 Task: Create New Employee with Employee Name: Layla Garcia, Address Line1: 477 Euclid Dr., Address Line2: Mesa, Address Line3:  AZ 85203, Cell Number: 306-245-4095
Action: Mouse pressed left at (196, 34)
Screenshot: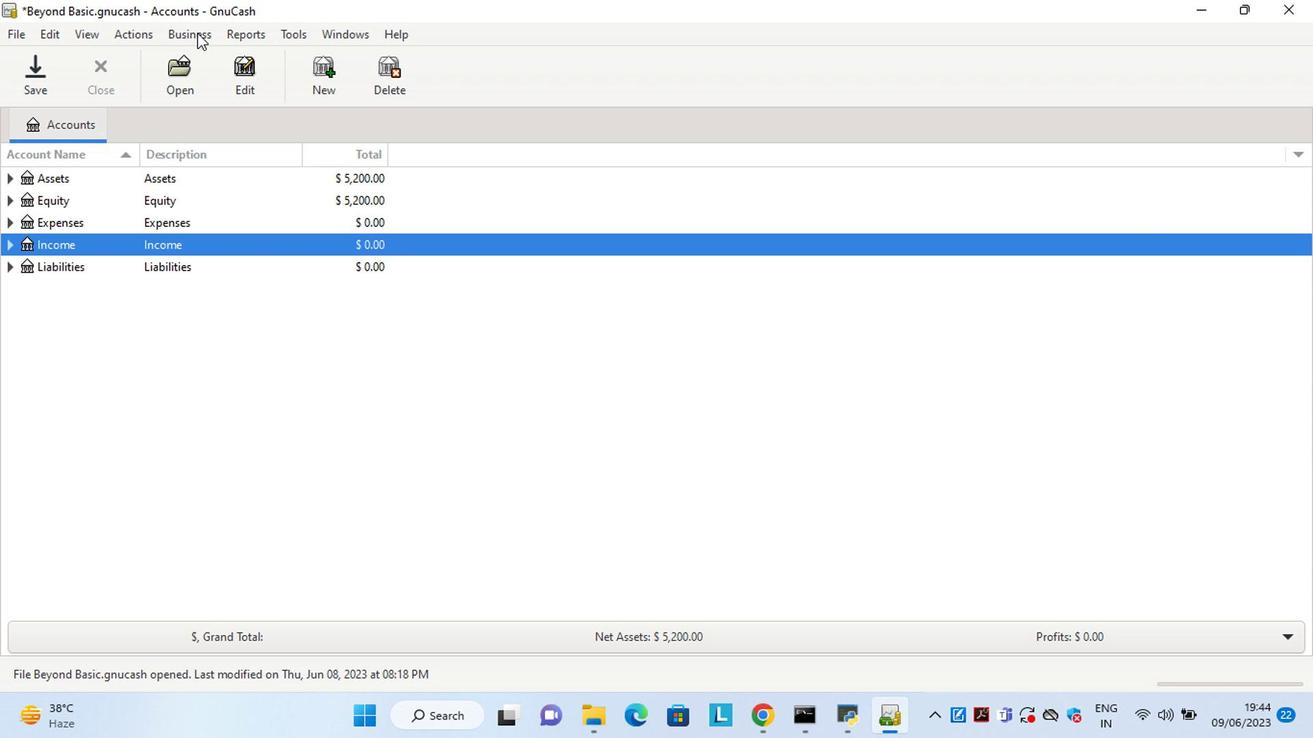 
Action: Mouse moved to (418, 132)
Screenshot: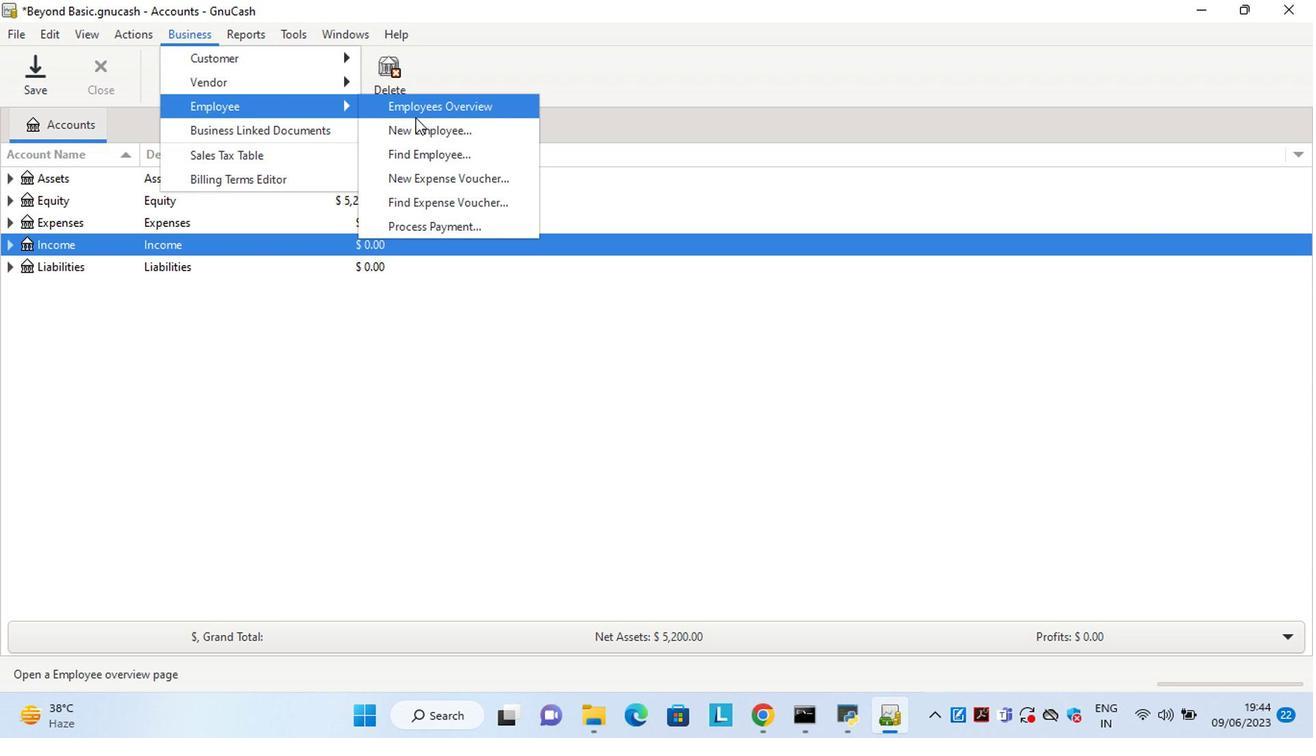 
Action: Mouse pressed left at (418, 132)
Screenshot: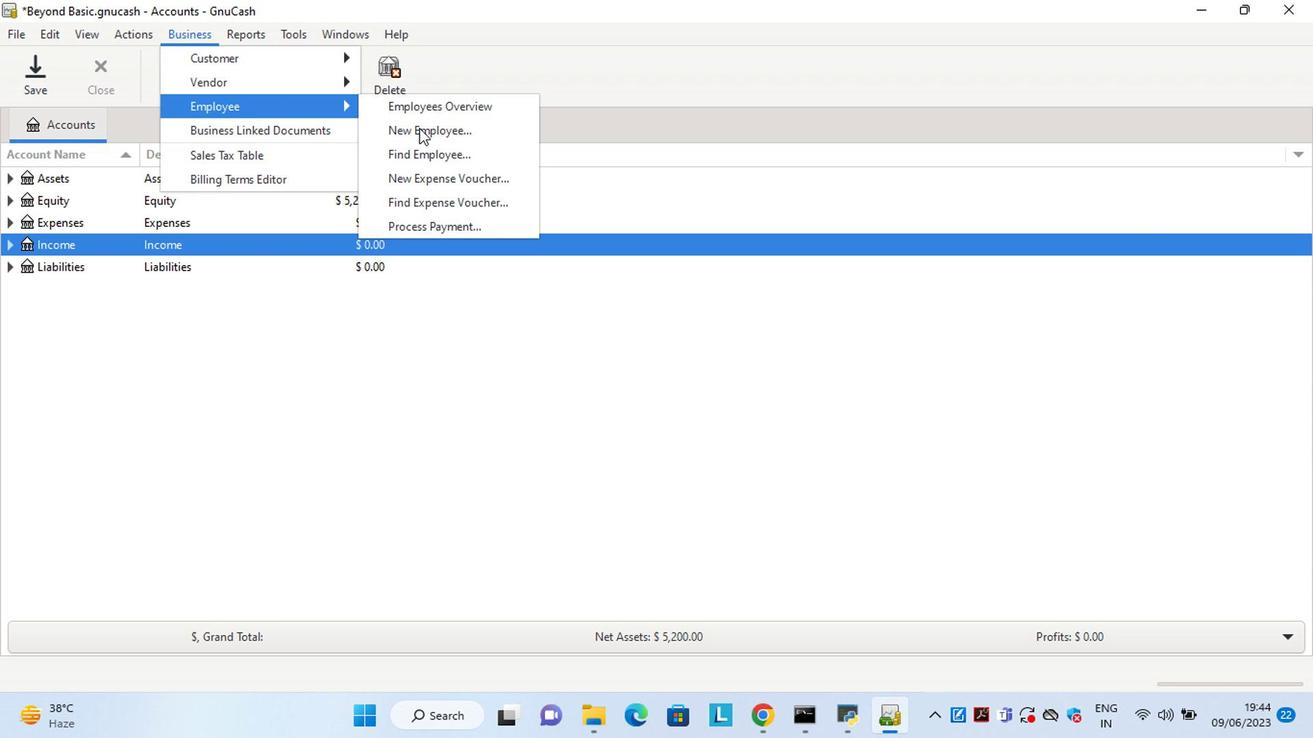 
Action: Mouse moved to (643, 294)
Screenshot: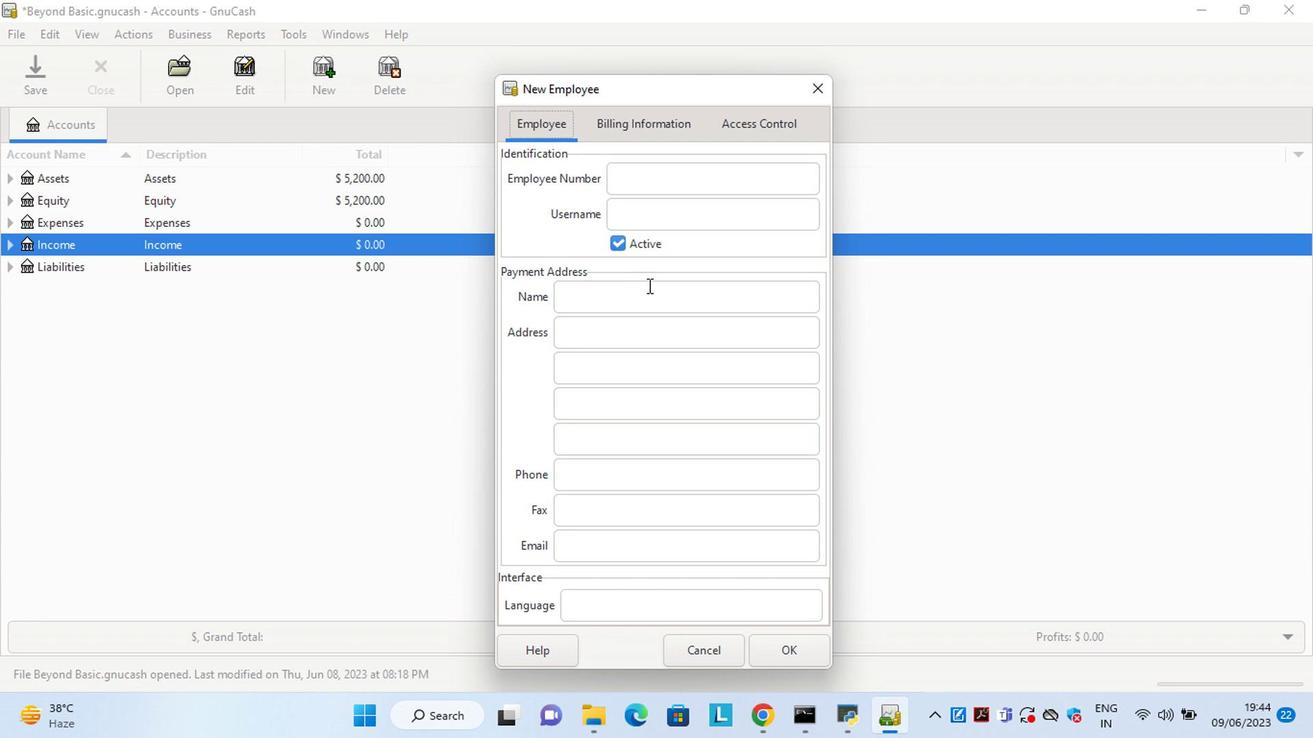 
Action: Mouse pressed left at (643, 294)
Screenshot: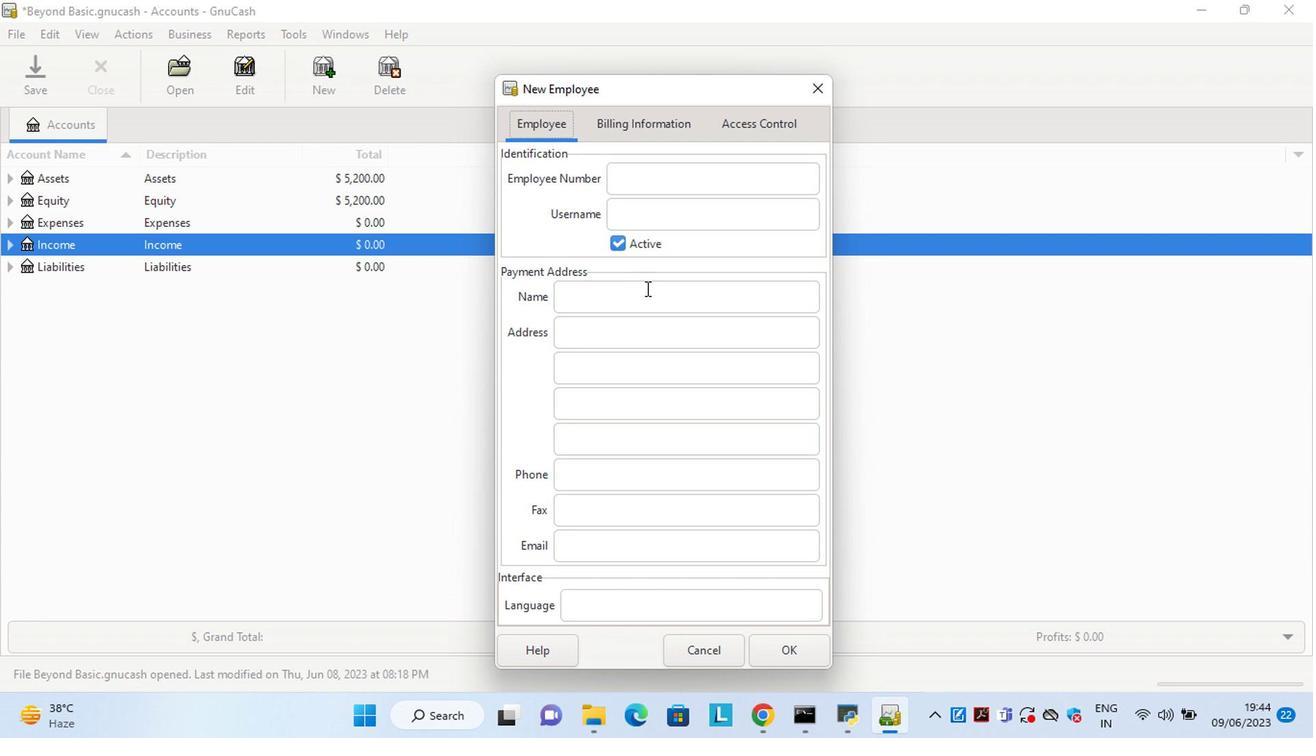 
Action: Key pressed <Key.shift>Layla<Key.space><Key.shift>Garcia<Key.space><Key.backspace><Key.tab>477<Key.space><Key.shift>Euclid<Key.space><Key.shift>Dr.<Key.tab><Key.shift>Mesa<Key.space><Key.backspace><Key.tab><Key.shift>AZ<Key.space>85203<Key.tab><Key.tab>306-245-4095
Screenshot: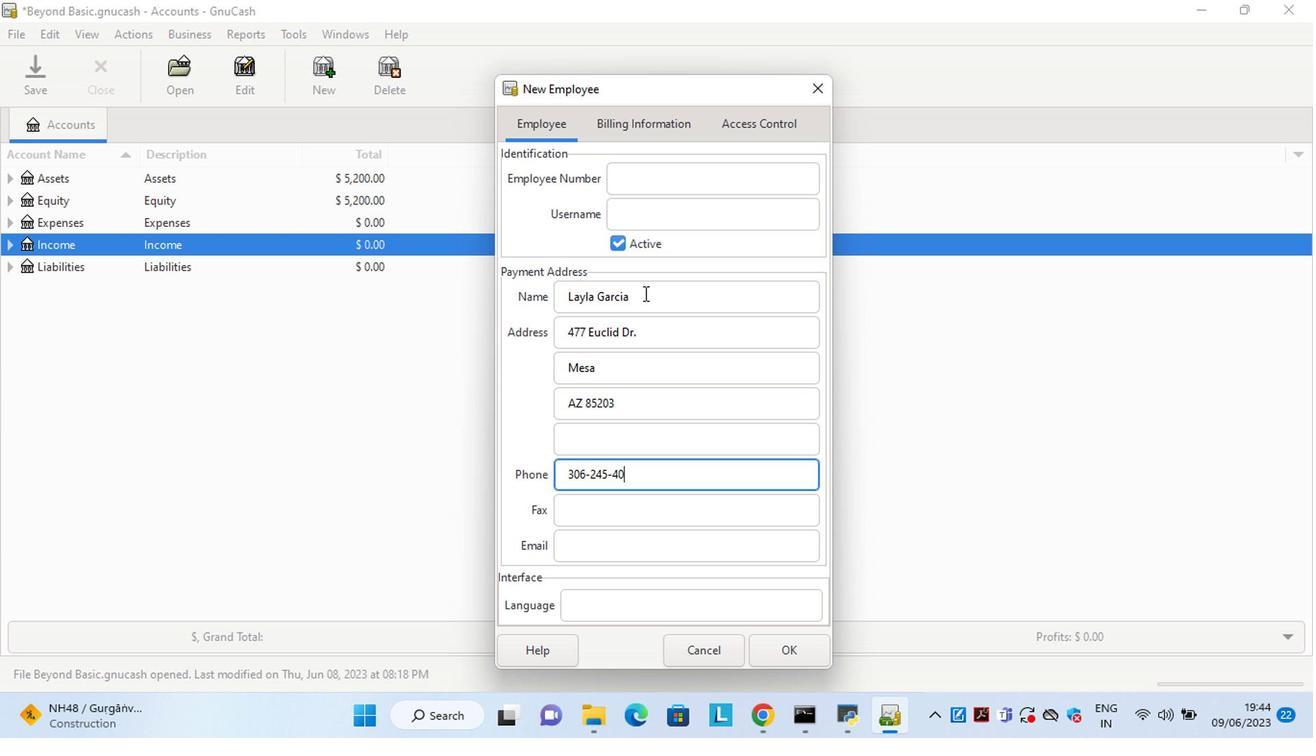 
Action: Mouse moved to (783, 647)
Screenshot: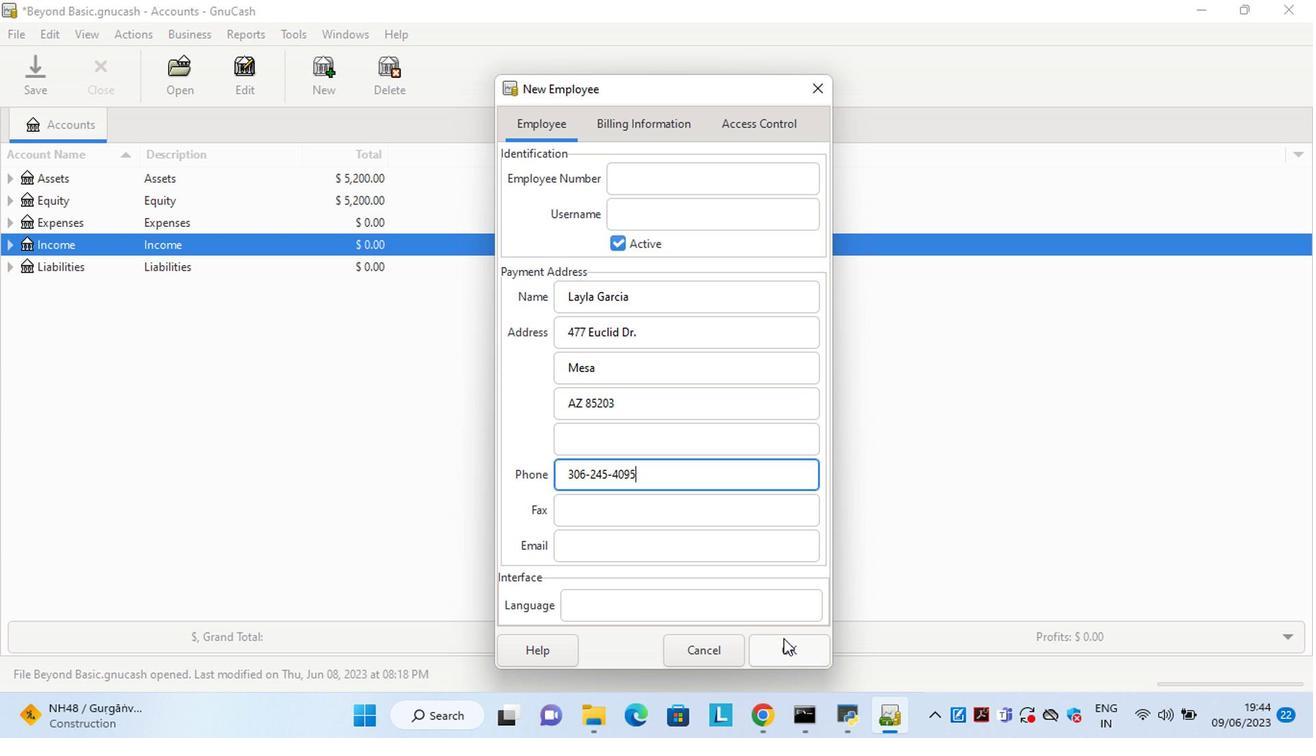 
Action: Mouse pressed left at (783, 647)
Screenshot: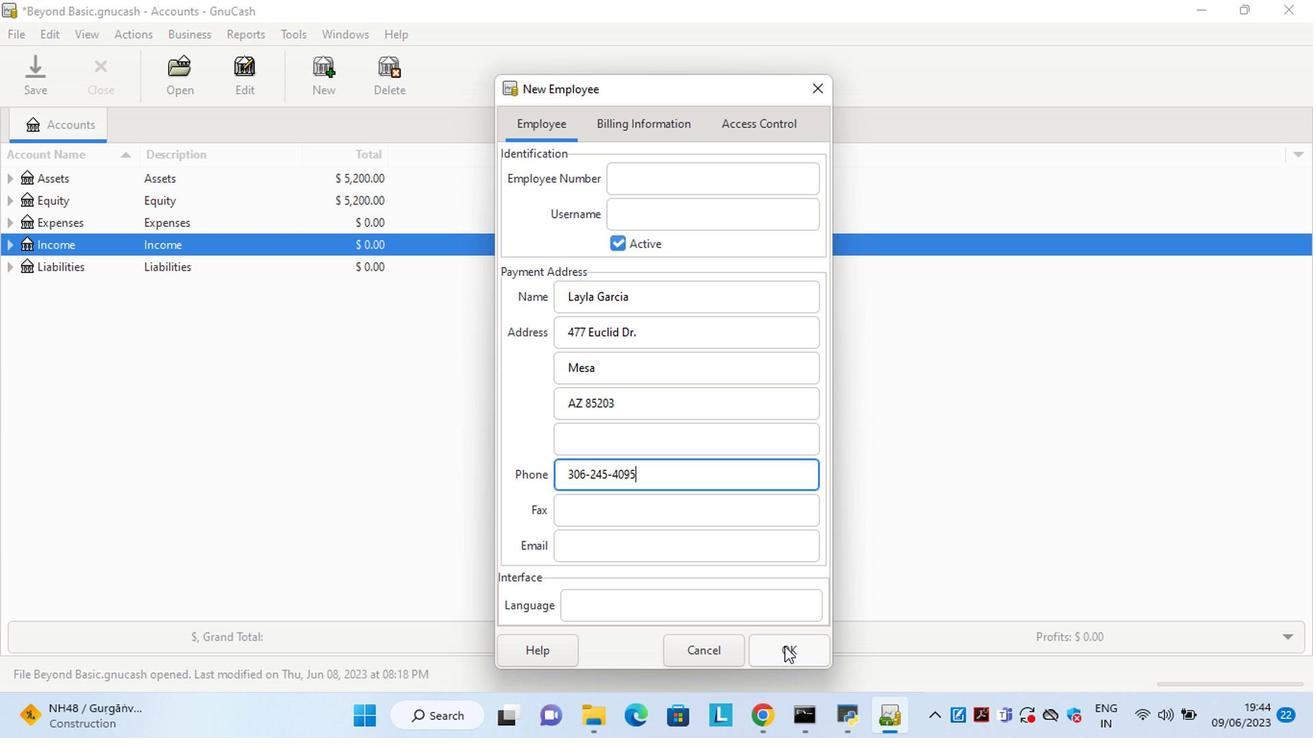
